 Task: Create a section Agile Alliance and in the section, add a milestone Website Redesign in the project AgileBazaar
Action: Mouse moved to (252, 549)
Screenshot: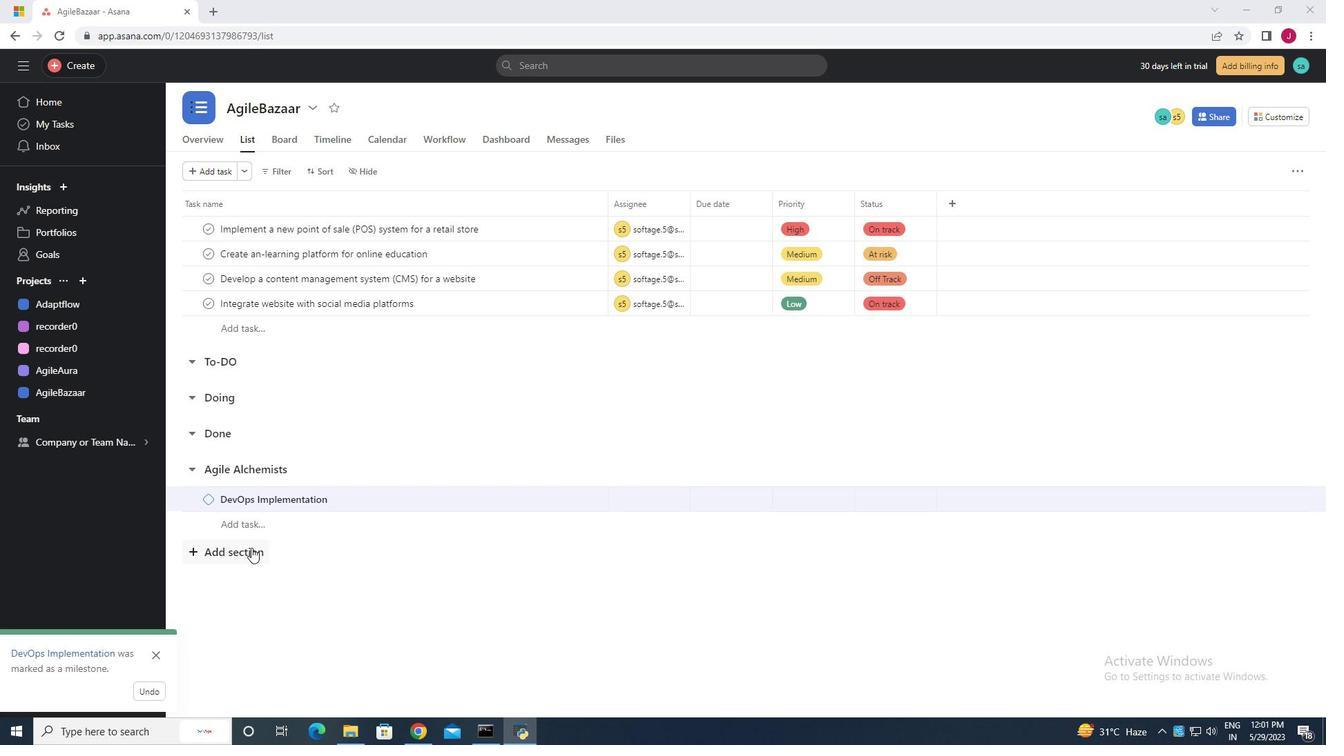 
Action: Mouse pressed left at (252, 549)
Screenshot: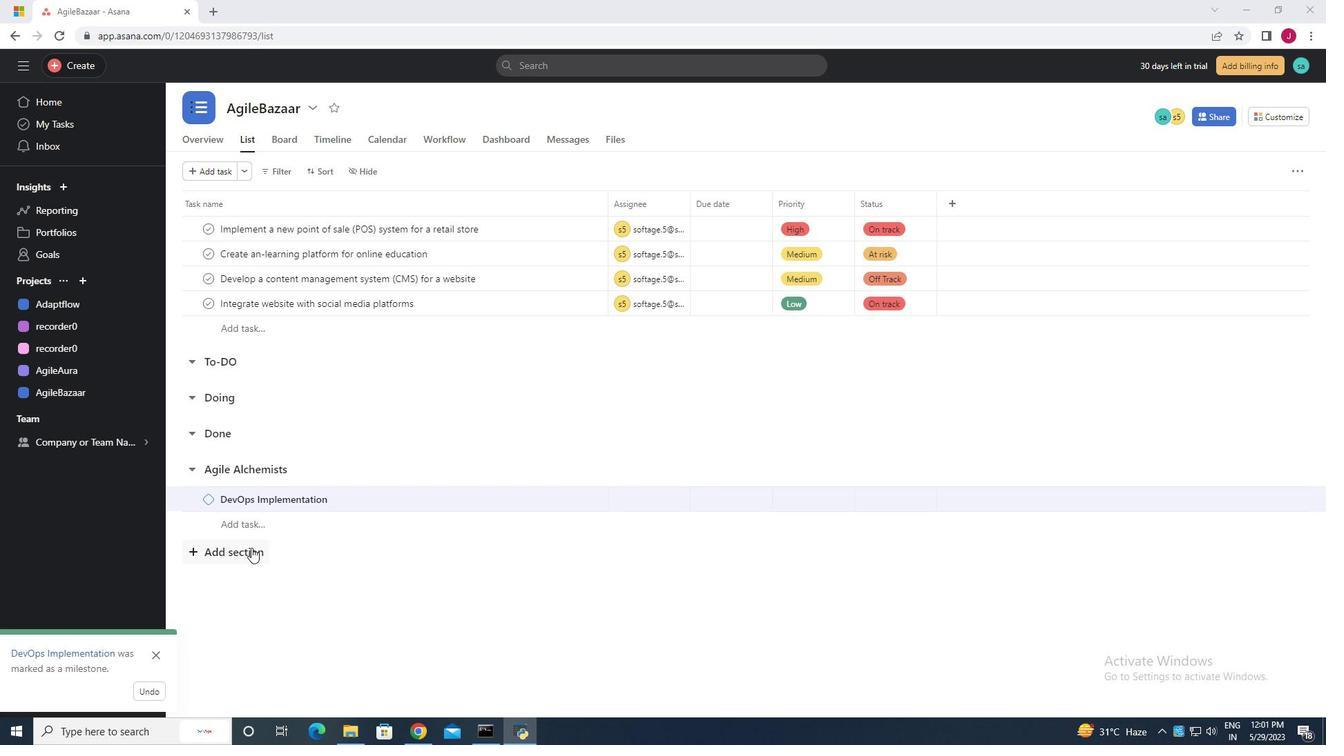 
Action: Mouse moved to (242, 557)
Screenshot: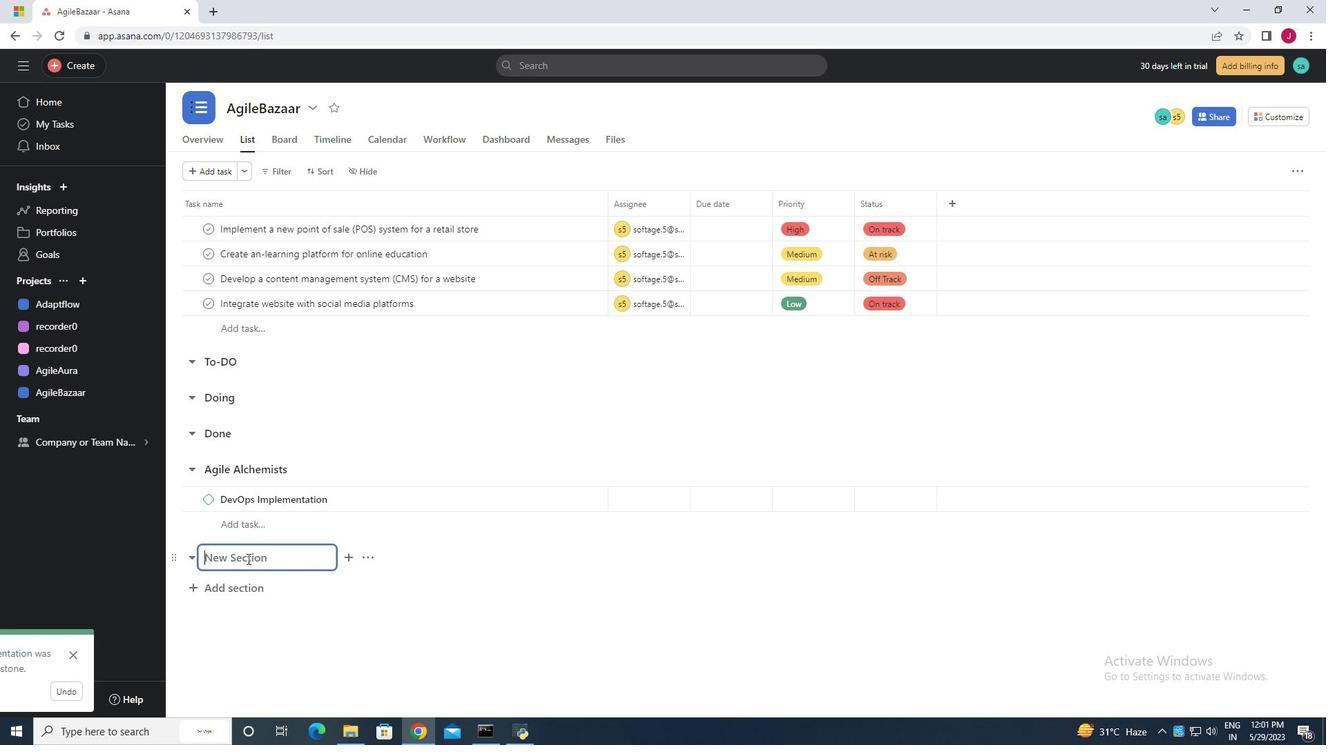 
Action: Key pressed <Key.caps_lock>A<Key.caps_lock>gile<Key.space><Key.caps_lock>A<Key.caps_lock>lliance<Key.enter><Key.caps_lock>W<Key.caps_lock>ebsite<Key.space>redesign
Screenshot: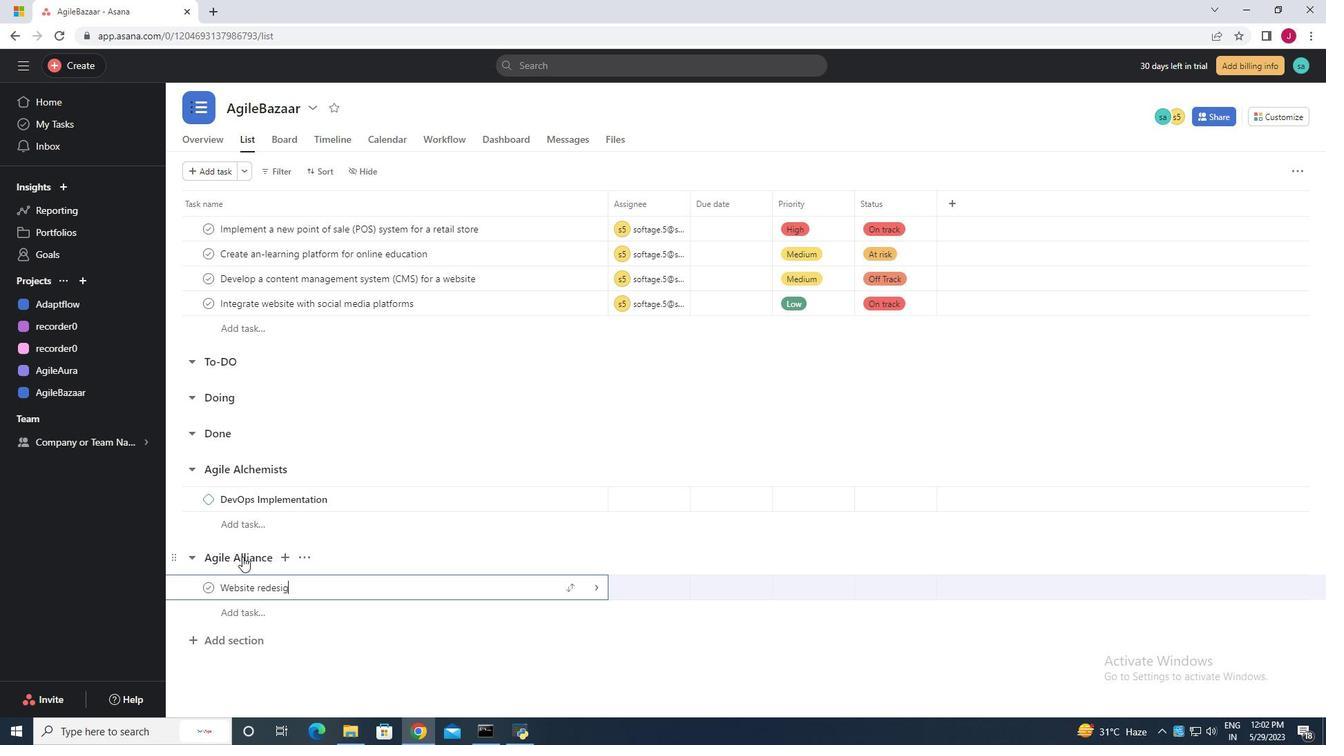 
Action: Mouse moved to (591, 589)
Screenshot: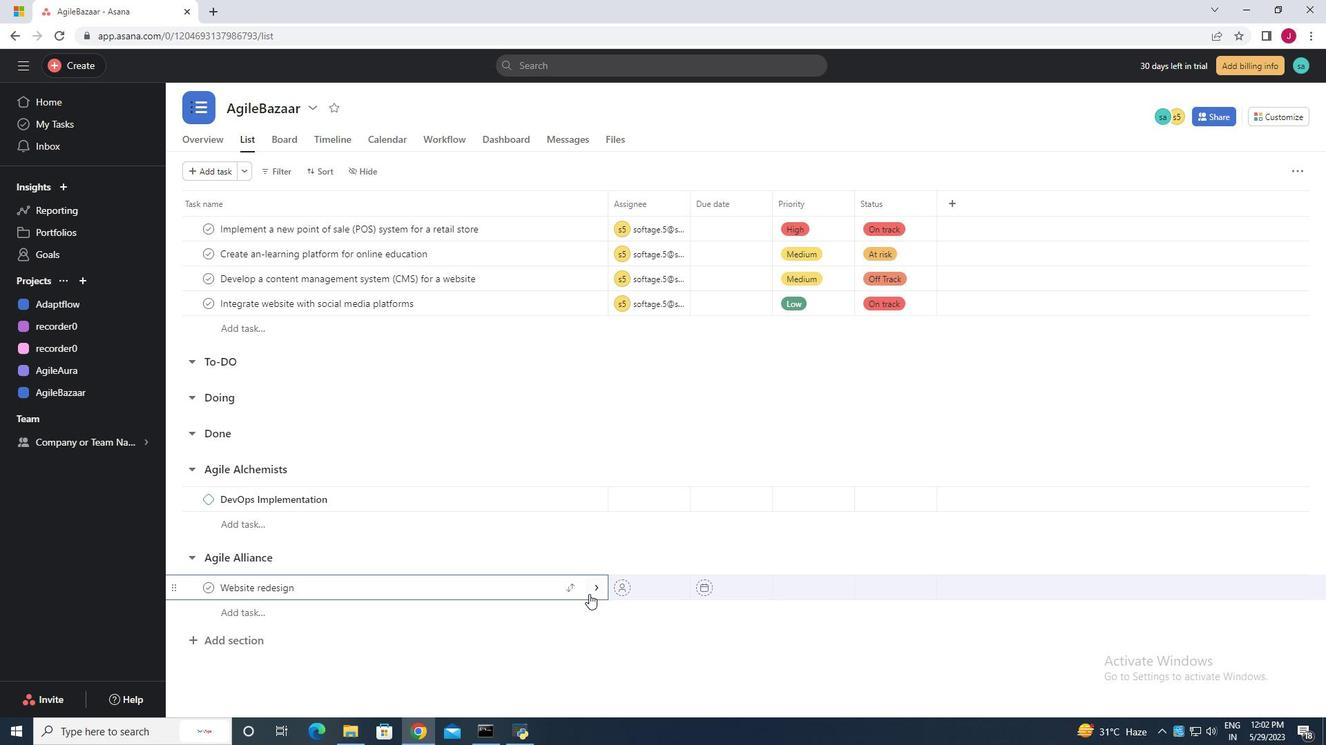 
Action: Mouse pressed left at (591, 589)
Screenshot: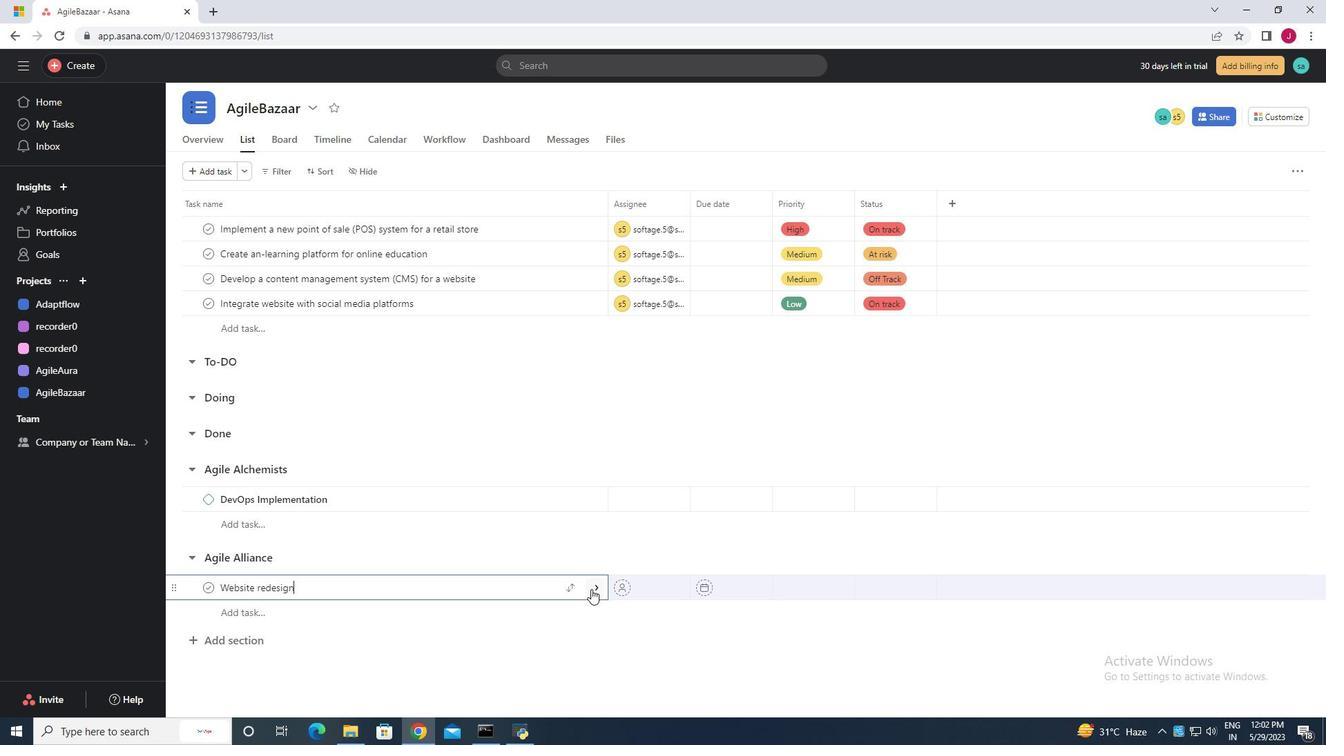 
Action: Mouse moved to (1277, 169)
Screenshot: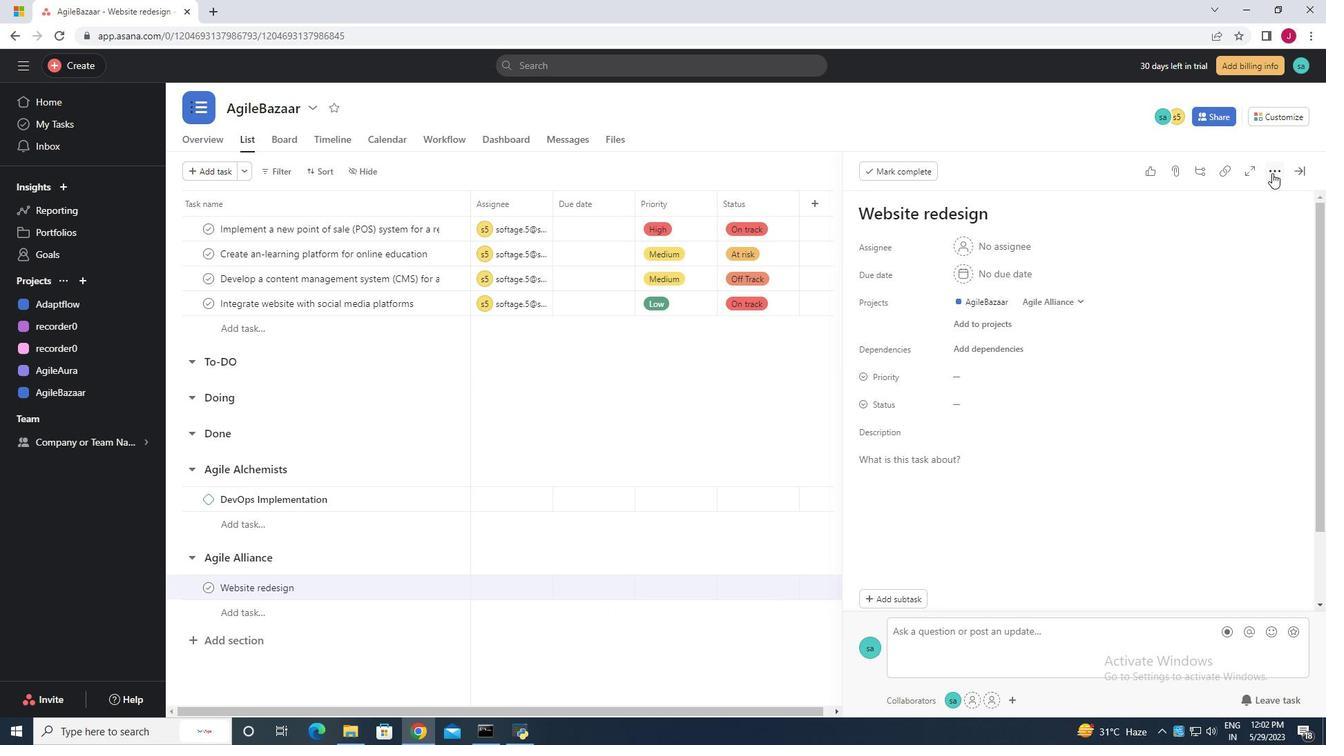 
Action: Mouse pressed left at (1277, 169)
Screenshot: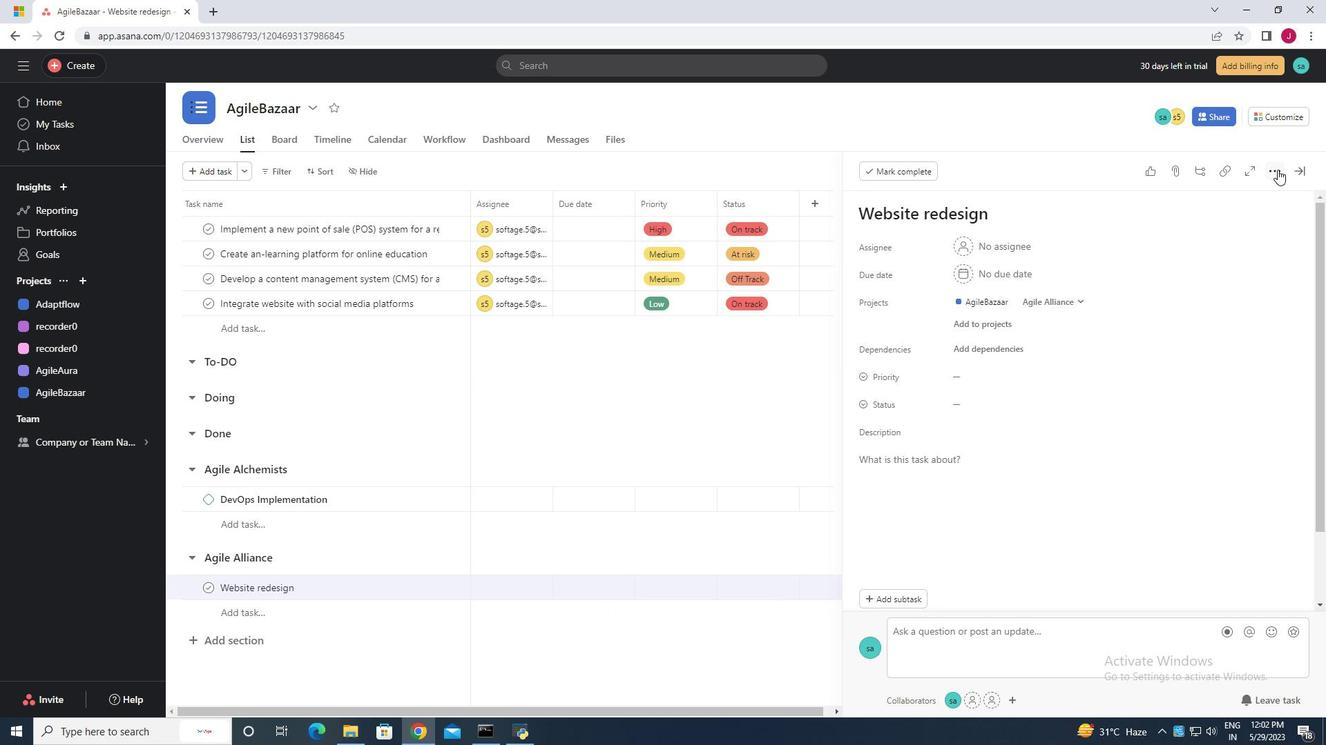 
Action: Mouse moved to (1150, 222)
Screenshot: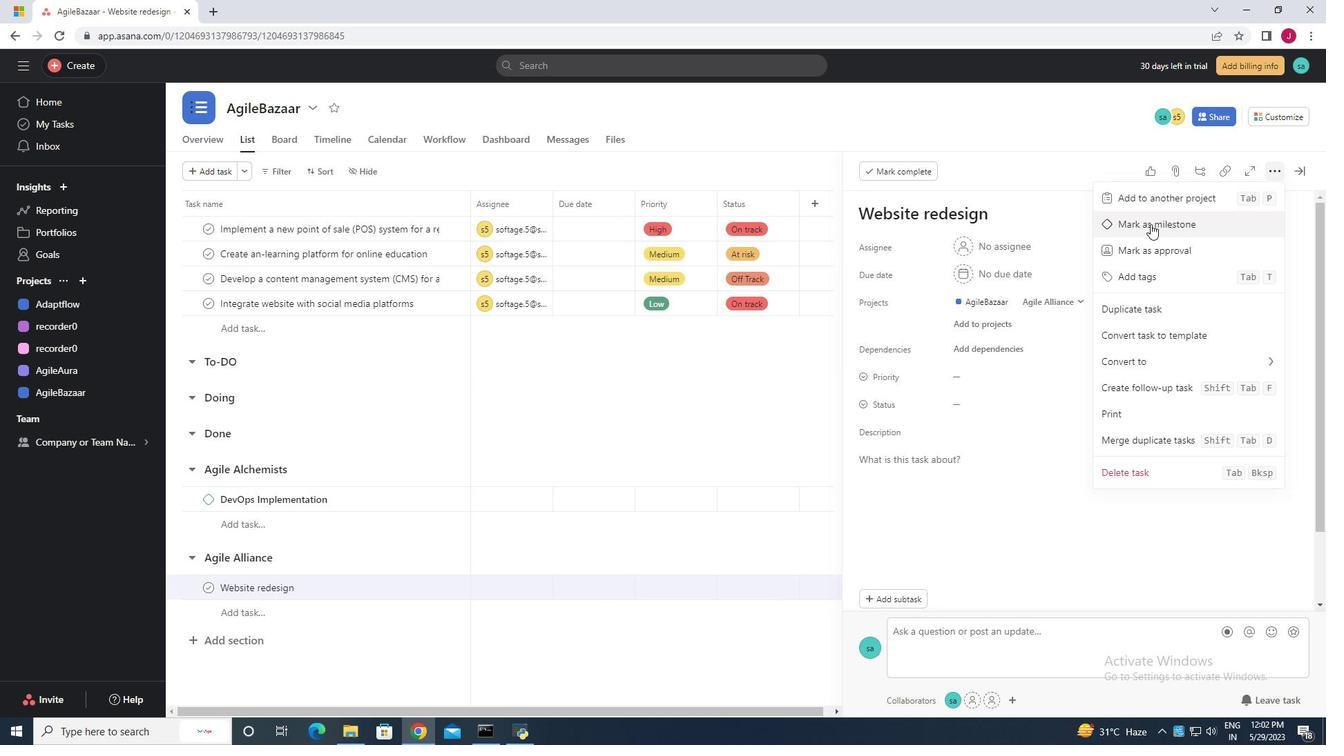 
Action: Mouse pressed left at (1150, 222)
Screenshot: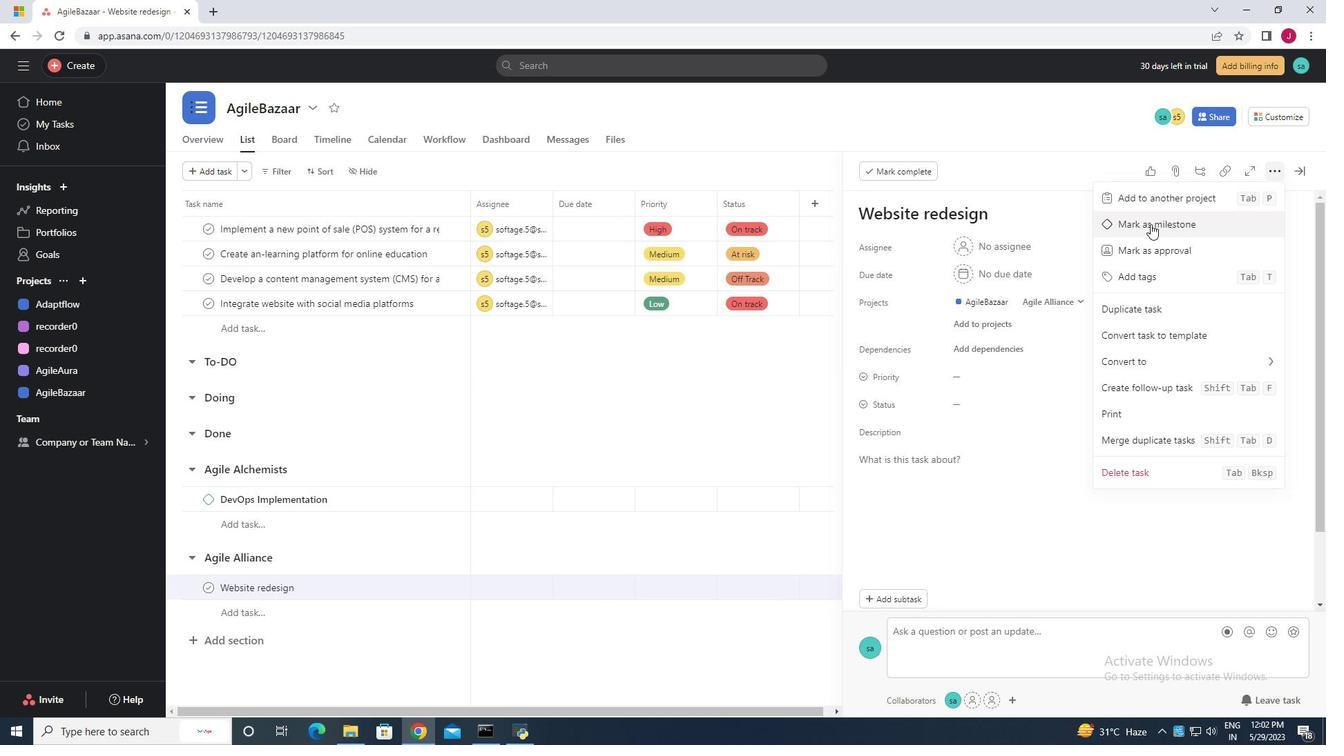 
Action: Mouse moved to (632, 419)
Screenshot: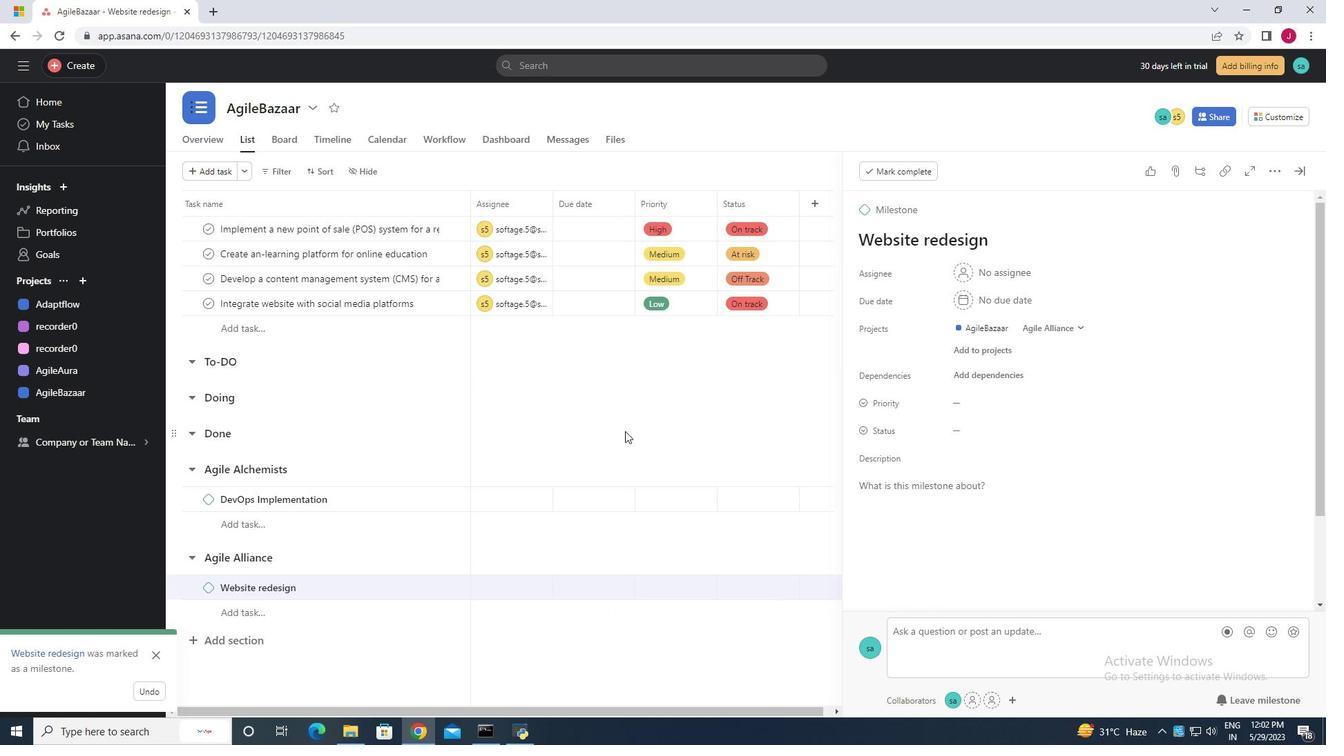 
Action: Mouse pressed left at (632, 419)
Screenshot: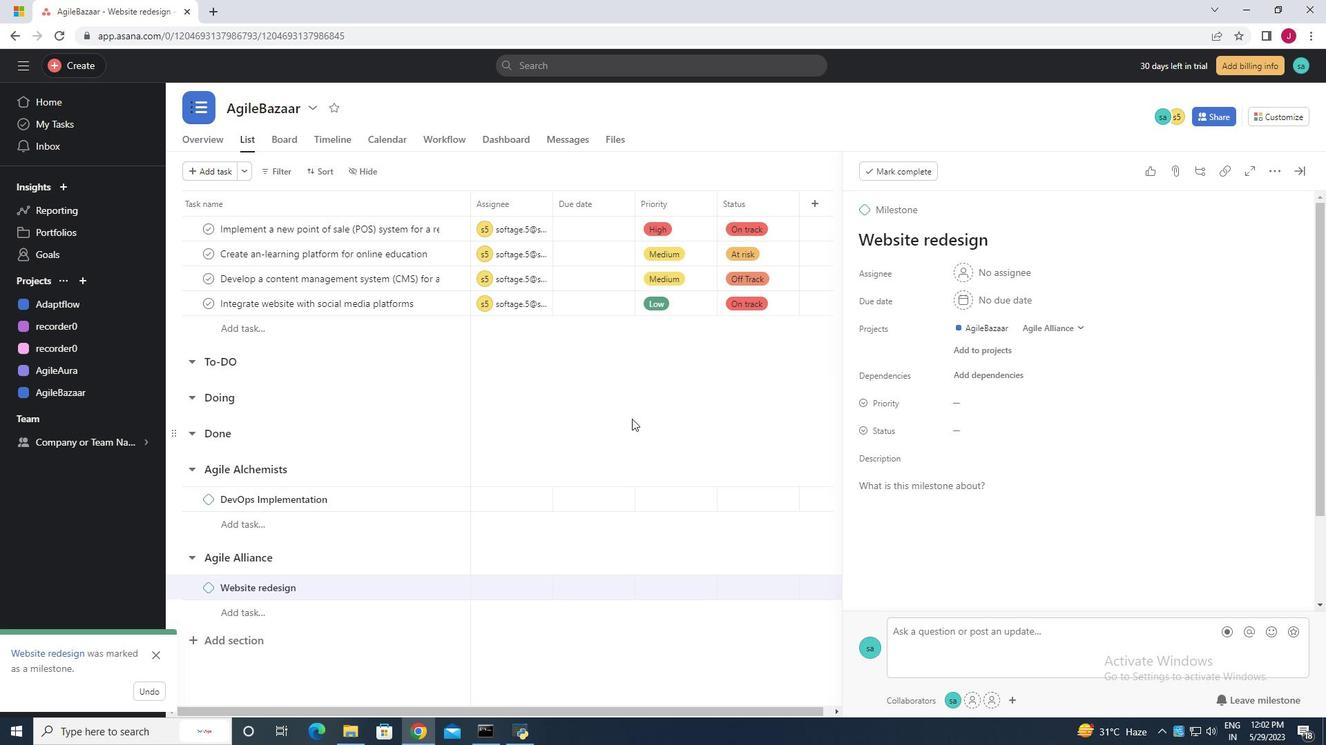 
Action: Mouse moved to (628, 417)
Screenshot: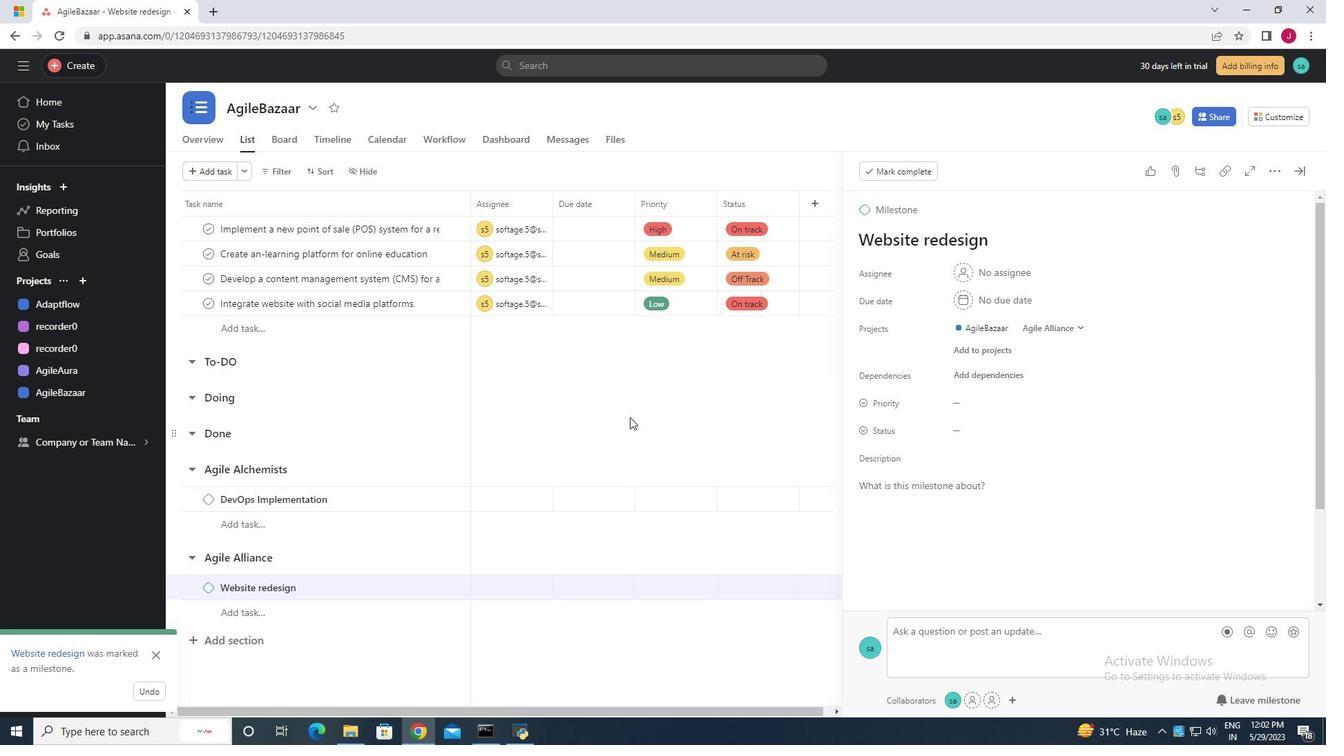 
